 Task: Look for products in the category "Collagen, Hair, Skin & Nails" from Vital Proteins only.
Action: Mouse moved to (262, 136)
Screenshot: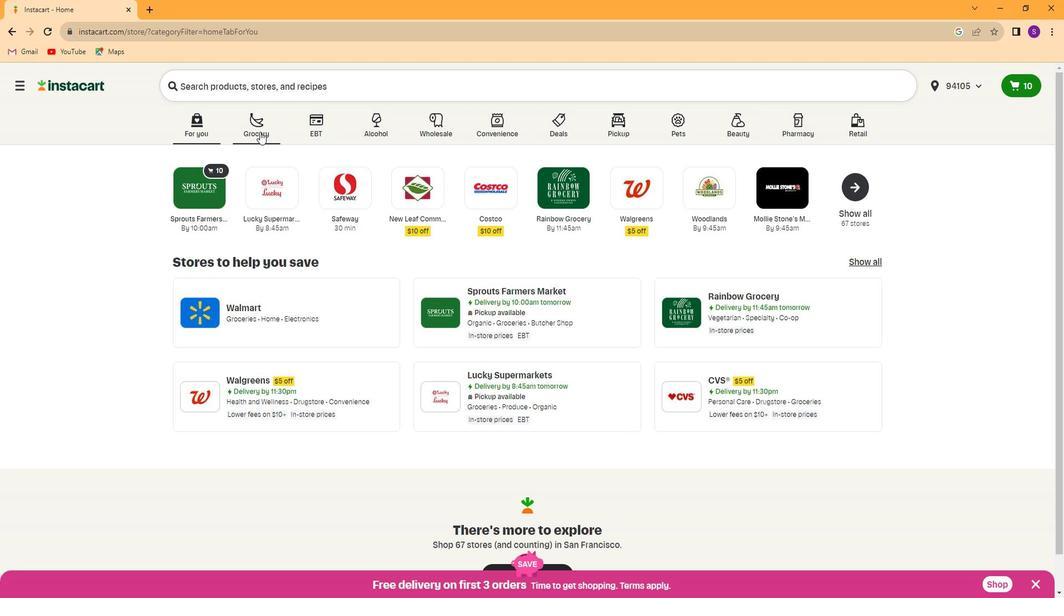 
Action: Mouse pressed left at (262, 136)
Screenshot: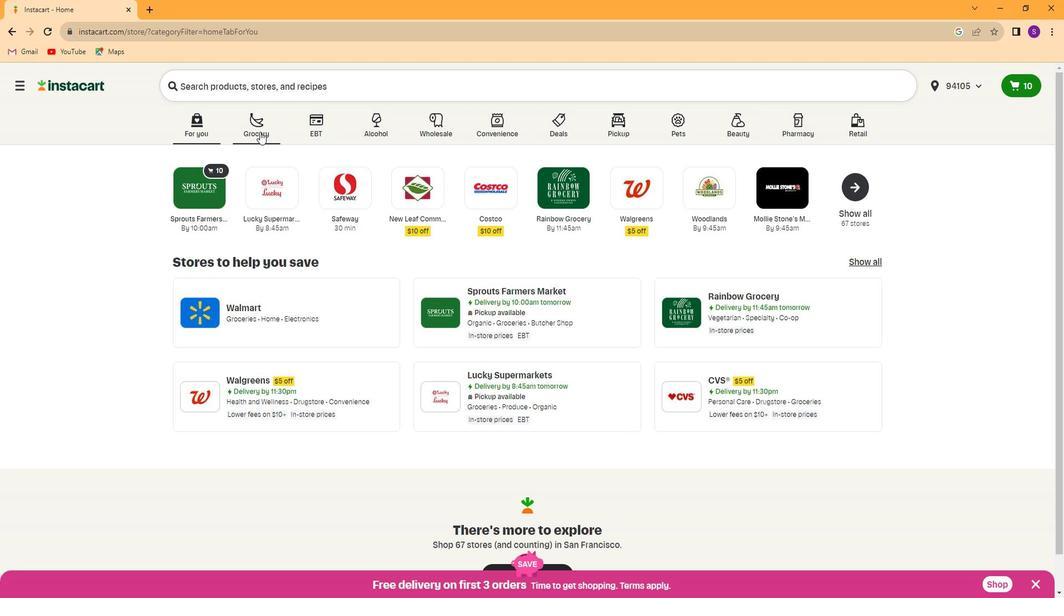 
Action: Mouse moved to (817, 225)
Screenshot: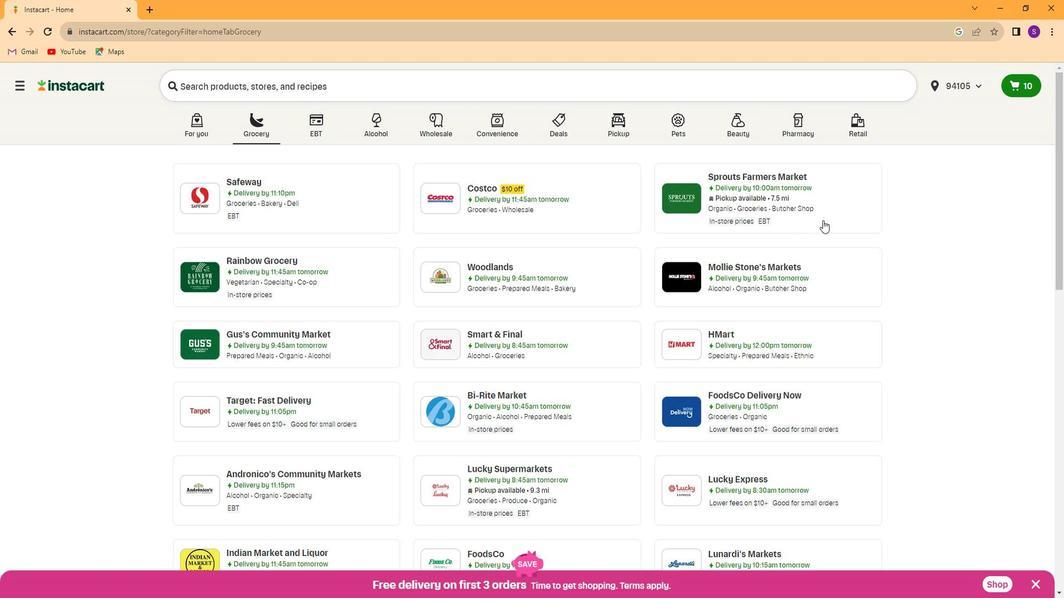 
Action: Mouse pressed left at (817, 225)
Screenshot: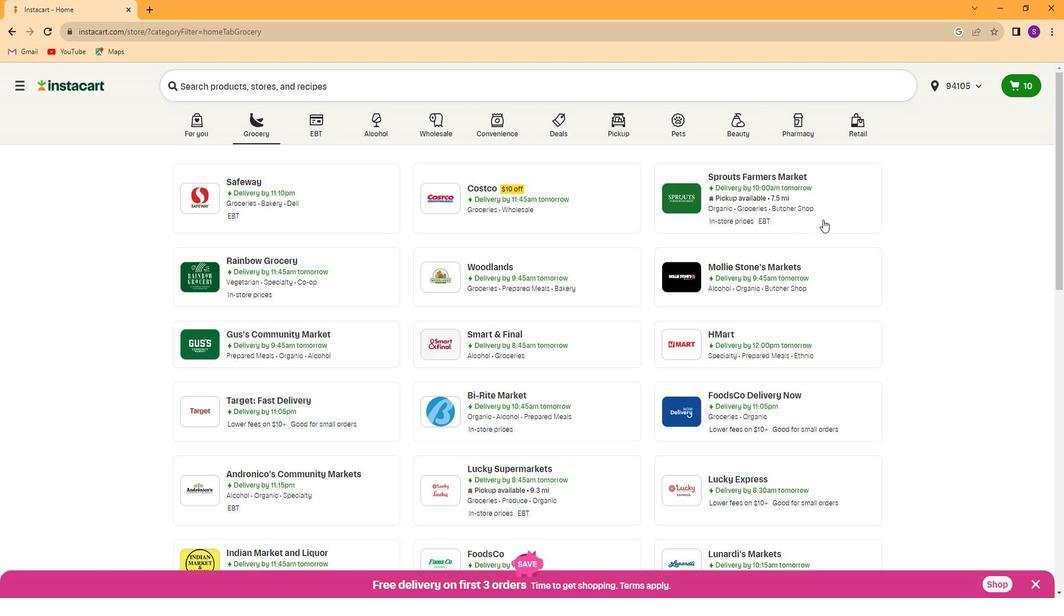 
Action: Mouse moved to (24, 422)
Screenshot: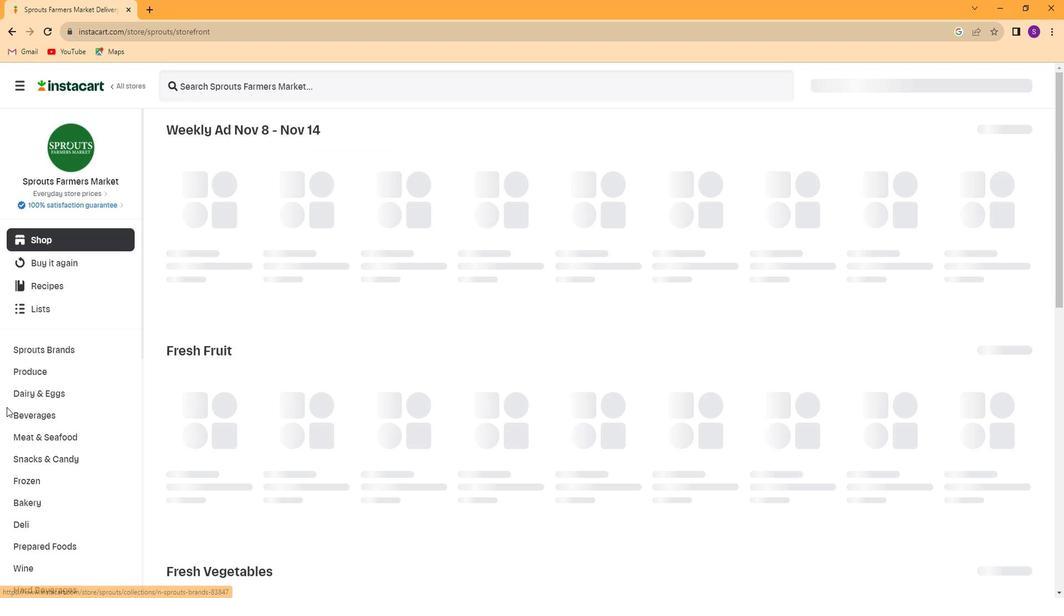 
Action: Mouse scrolled (24, 421) with delta (0, 0)
Screenshot: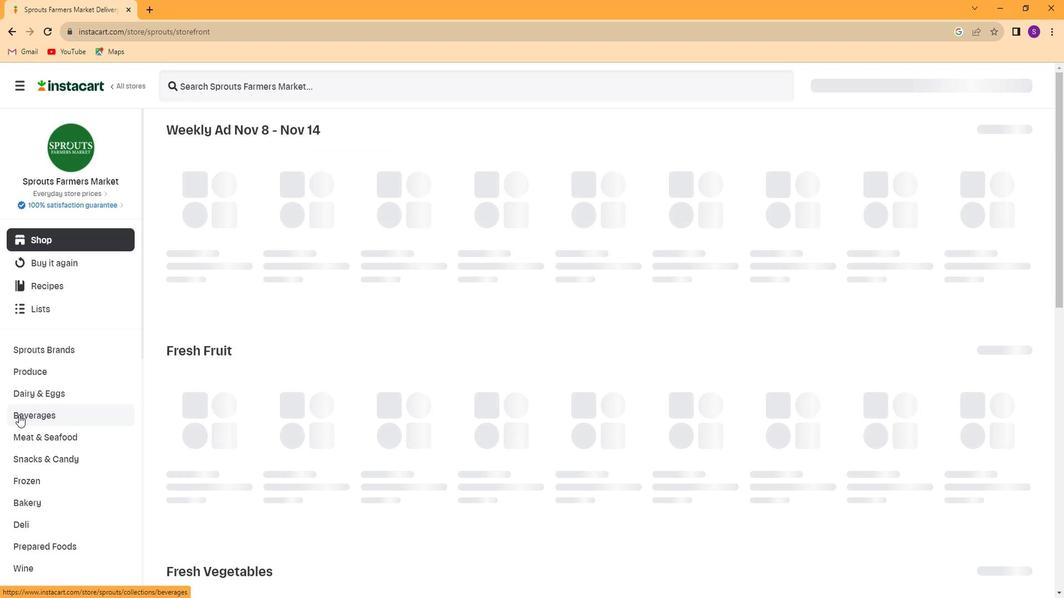 
Action: Mouse scrolled (24, 421) with delta (0, 0)
Screenshot: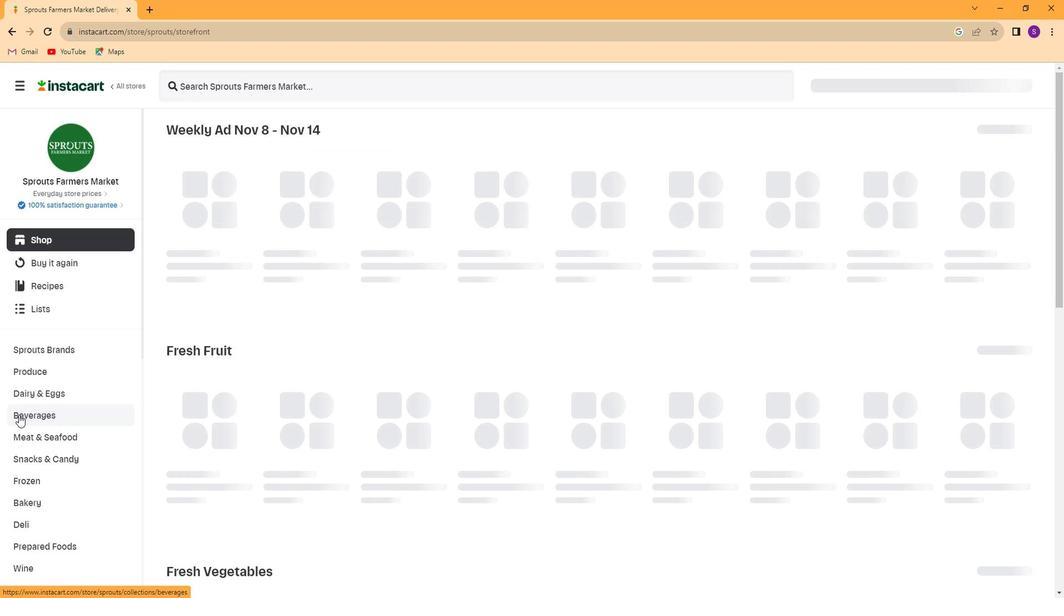 
Action: Mouse scrolled (24, 421) with delta (0, 0)
Screenshot: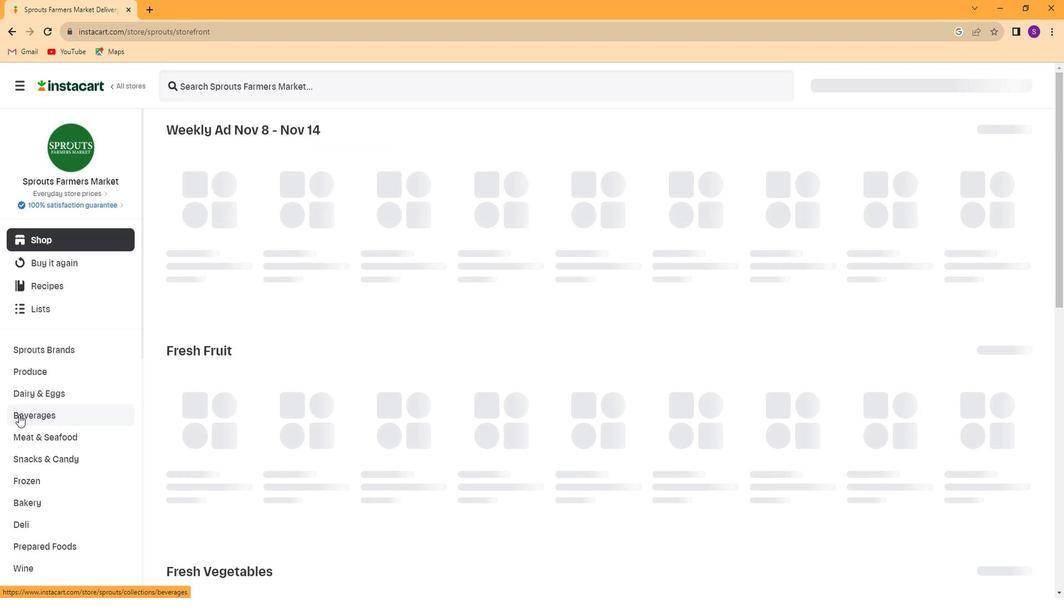 
Action: Mouse scrolled (24, 421) with delta (0, 0)
Screenshot: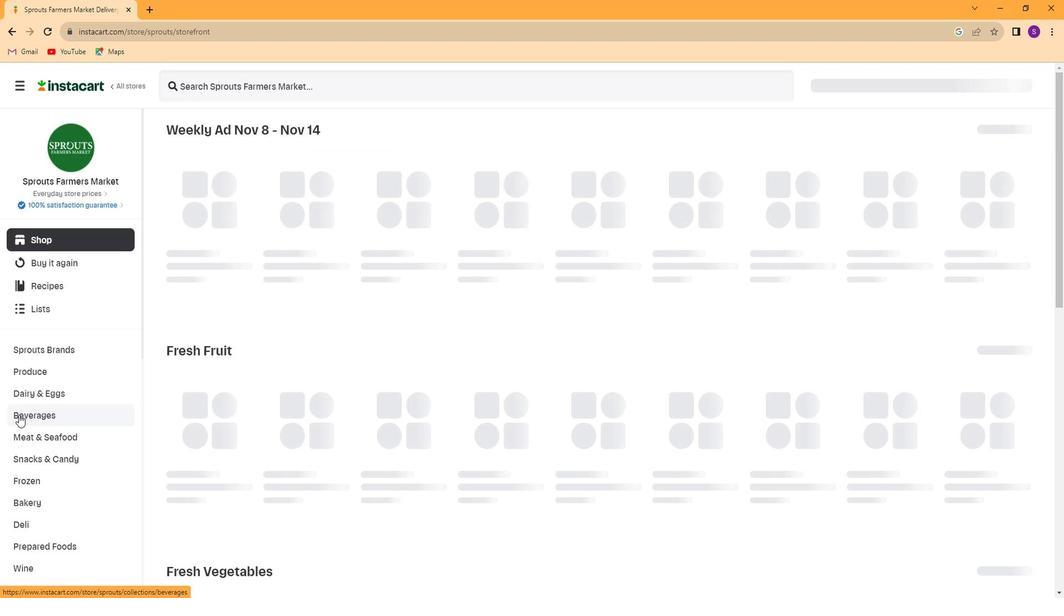 
Action: Mouse scrolled (24, 421) with delta (0, 0)
Screenshot: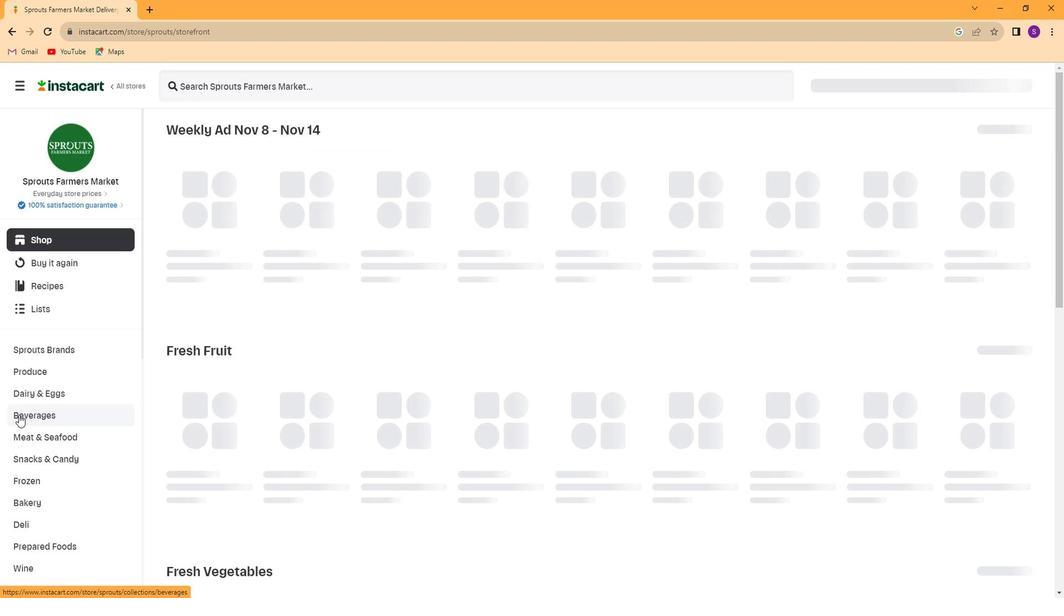 
Action: Mouse scrolled (24, 421) with delta (0, 0)
Screenshot: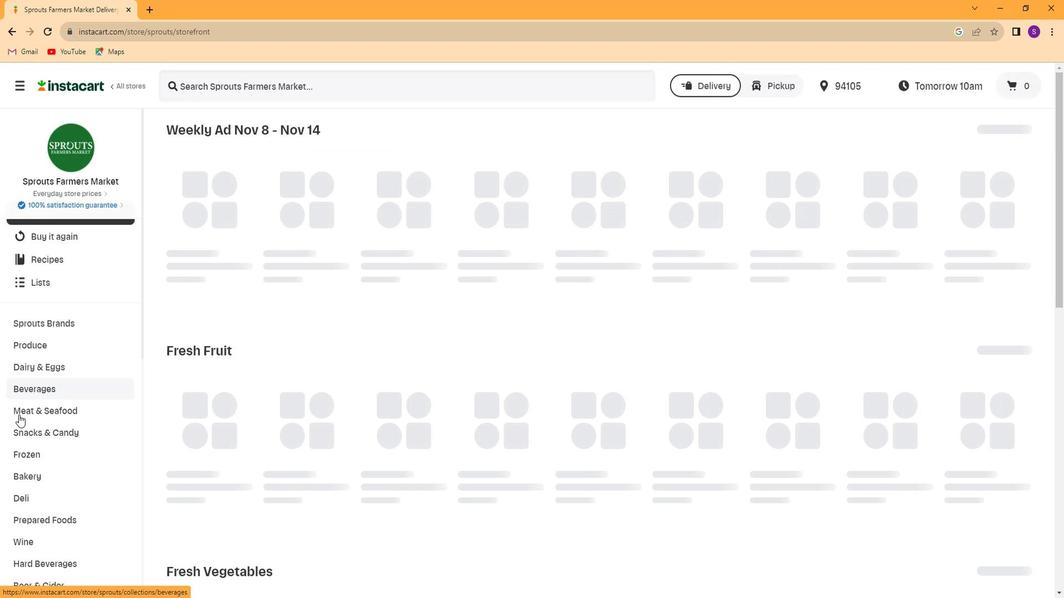 
Action: Mouse scrolled (24, 421) with delta (0, 0)
Screenshot: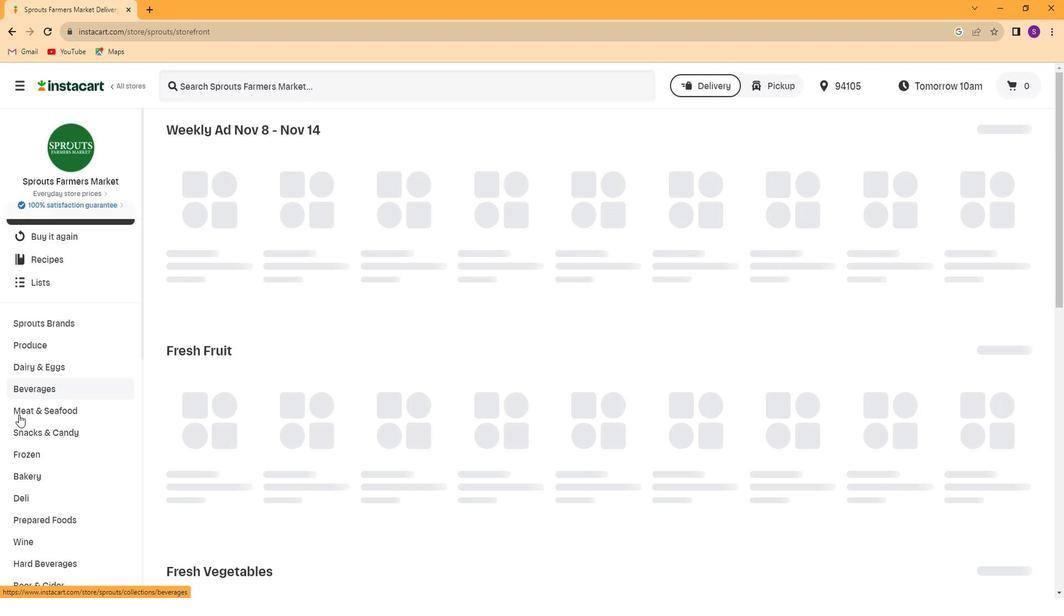 
Action: Mouse scrolled (24, 421) with delta (0, 0)
Screenshot: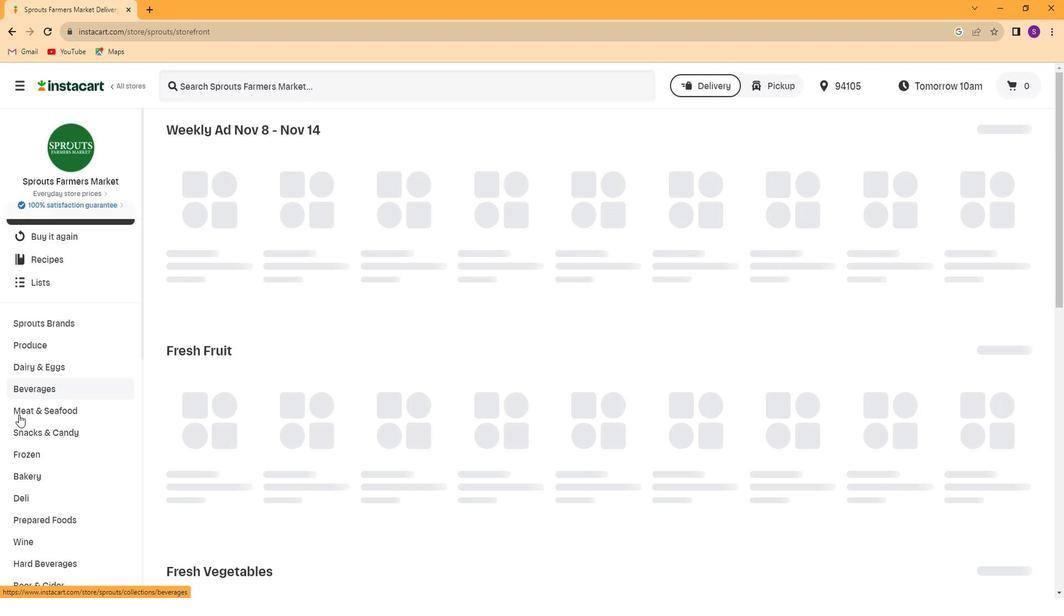 
Action: Mouse moved to (80, 501)
Screenshot: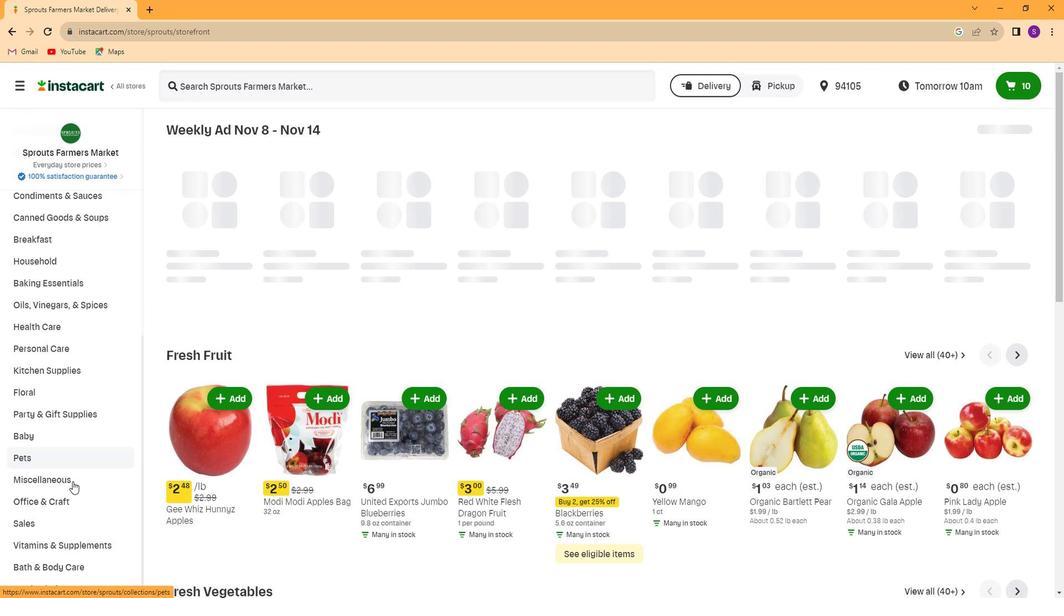 
Action: Mouse scrolled (80, 501) with delta (0, 0)
Screenshot: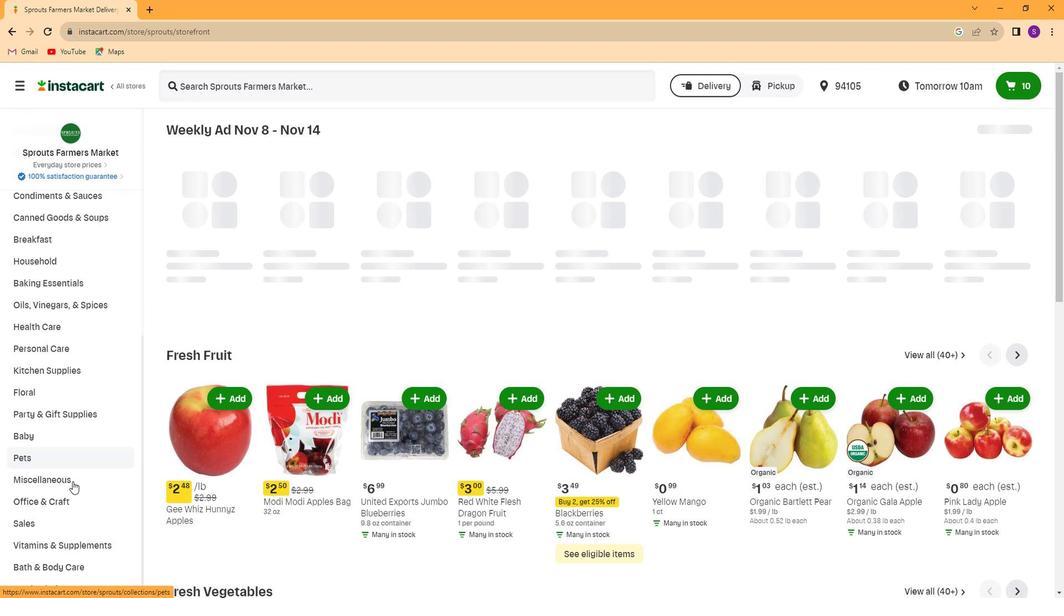 
Action: Mouse moved to (84, 547)
Screenshot: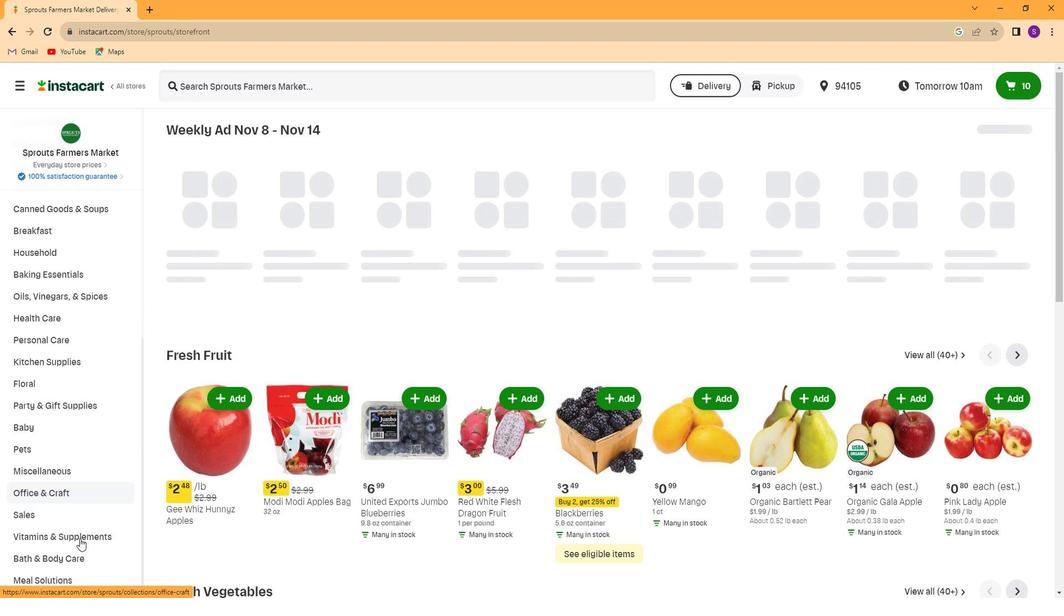 
Action: Mouse pressed left at (84, 547)
Screenshot: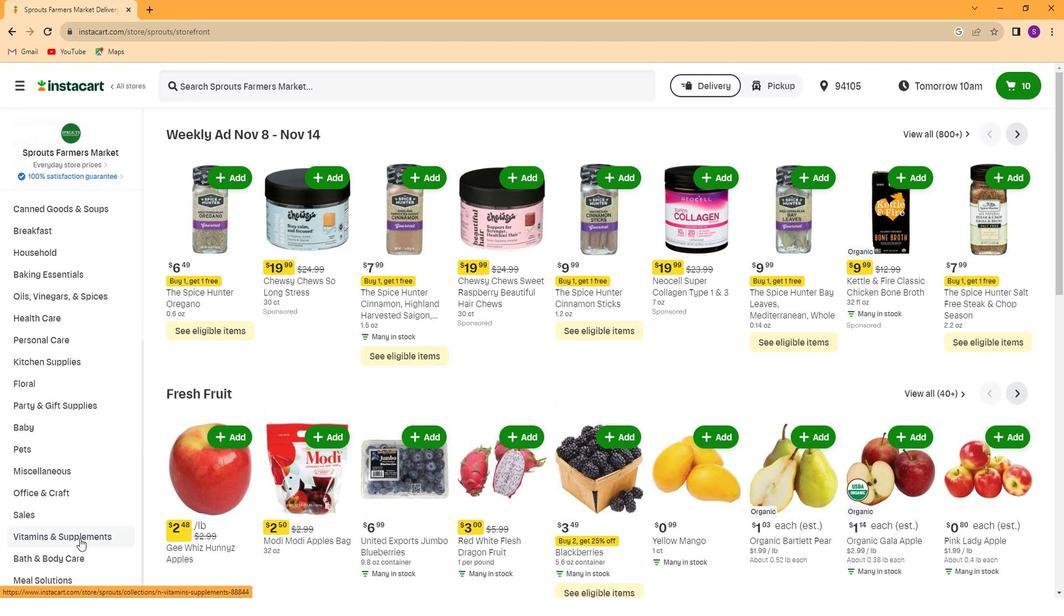 
Action: Mouse moved to (925, 173)
Screenshot: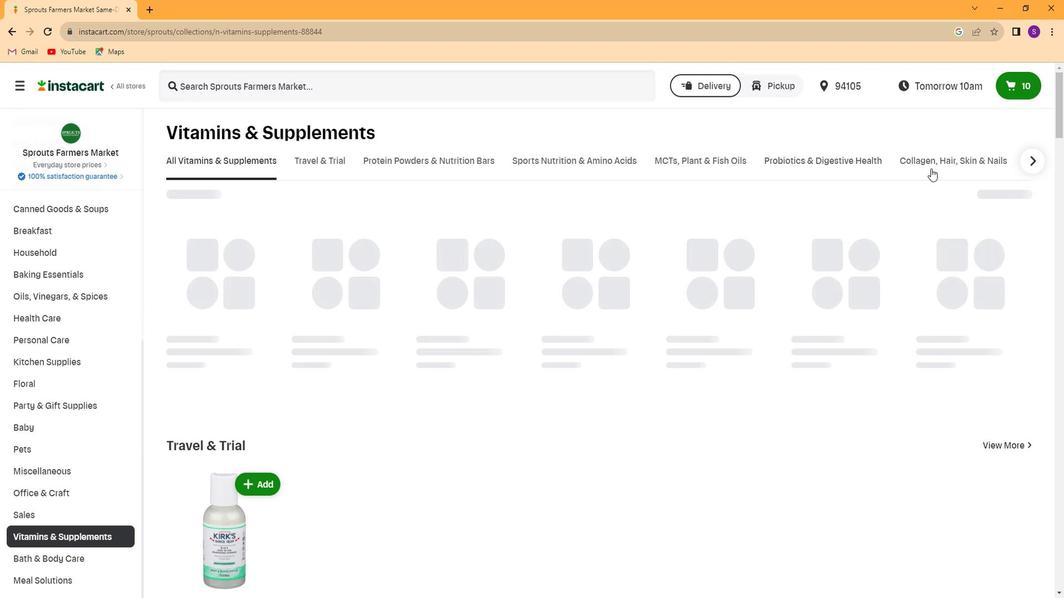 
Action: Mouse pressed left at (925, 173)
Screenshot: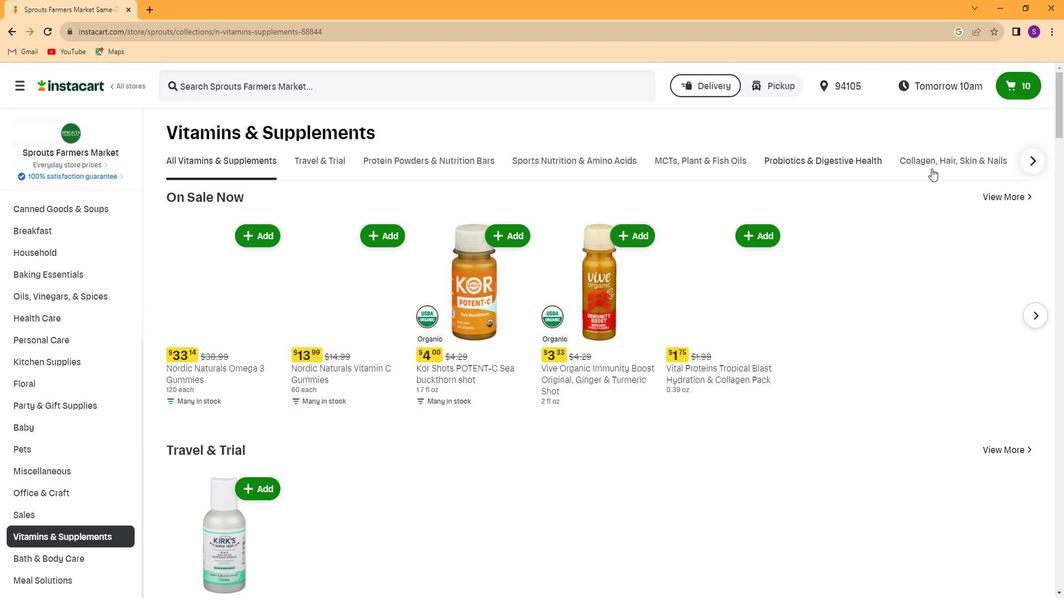 
Action: Mouse moved to (372, 208)
Screenshot: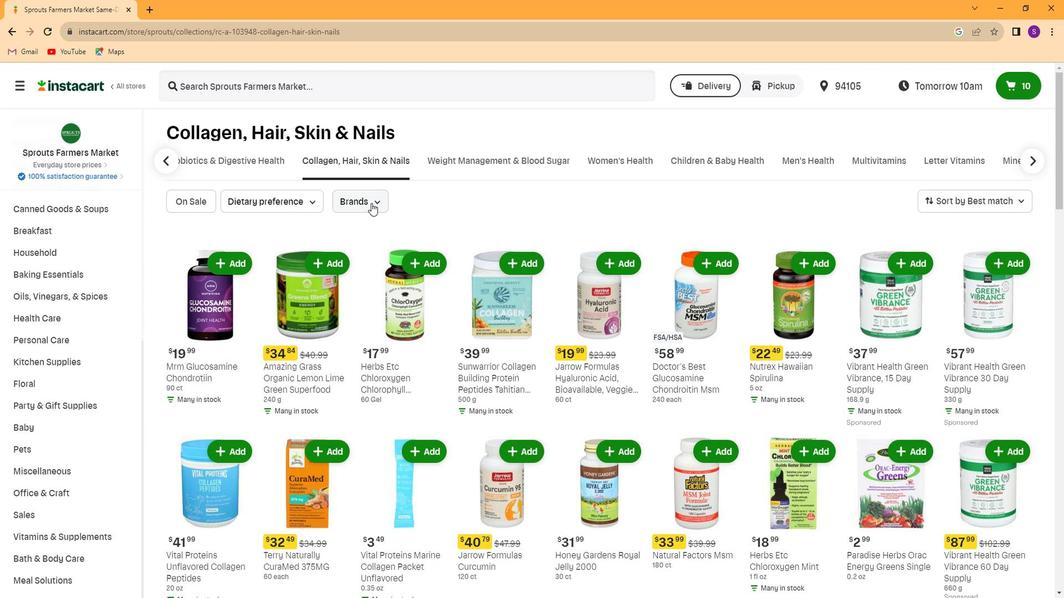 
Action: Mouse pressed left at (372, 208)
Screenshot: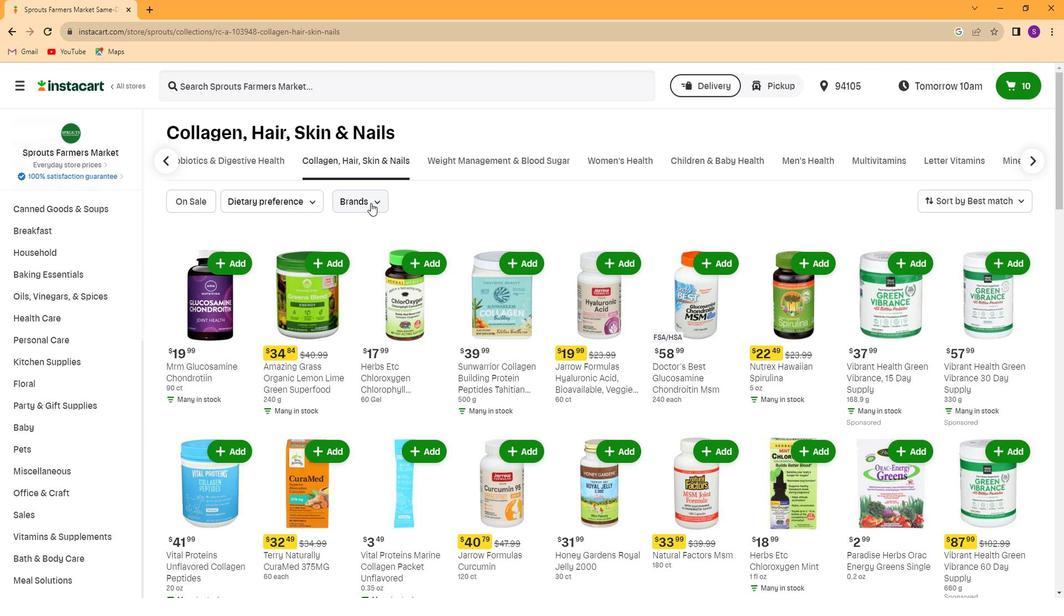
Action: Mouse moved to (393, 332)
Screenshot: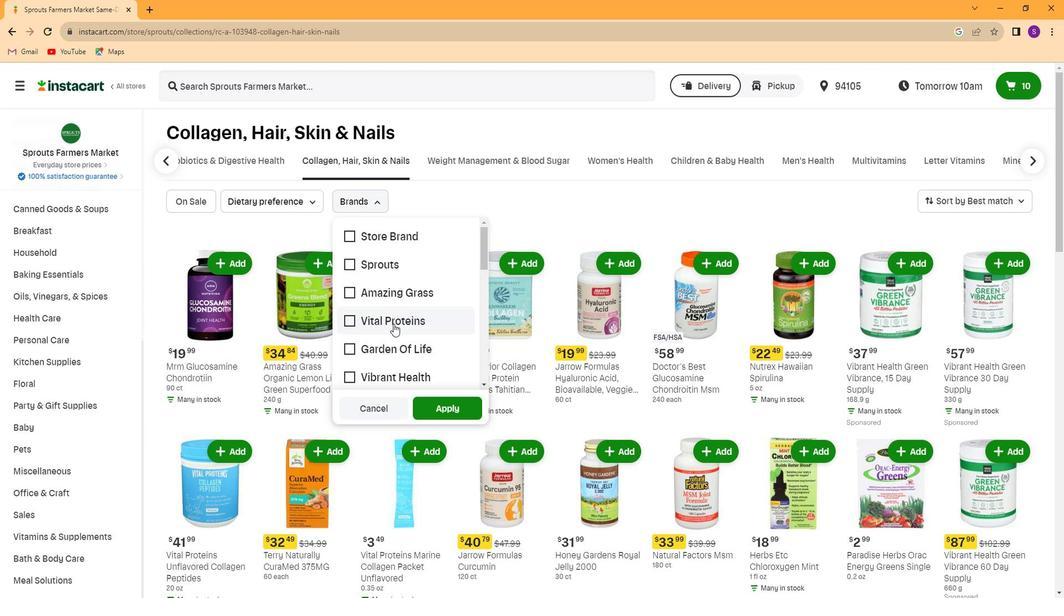 
Action: Mouse pressed left at (393, 332)
Screenshot: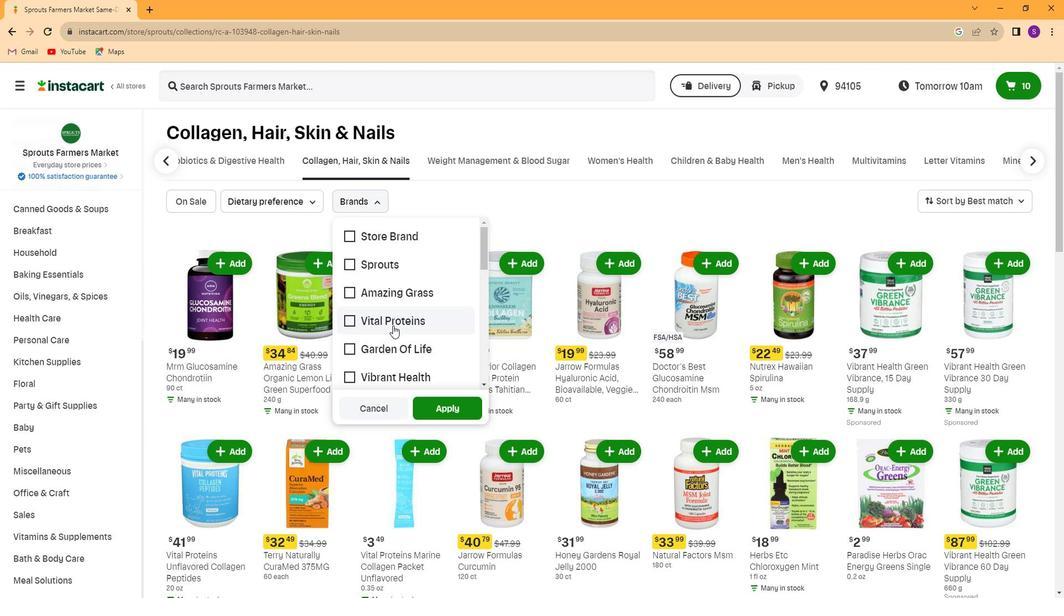 
Action: Mouse moved to (450, 421)
Screenshot: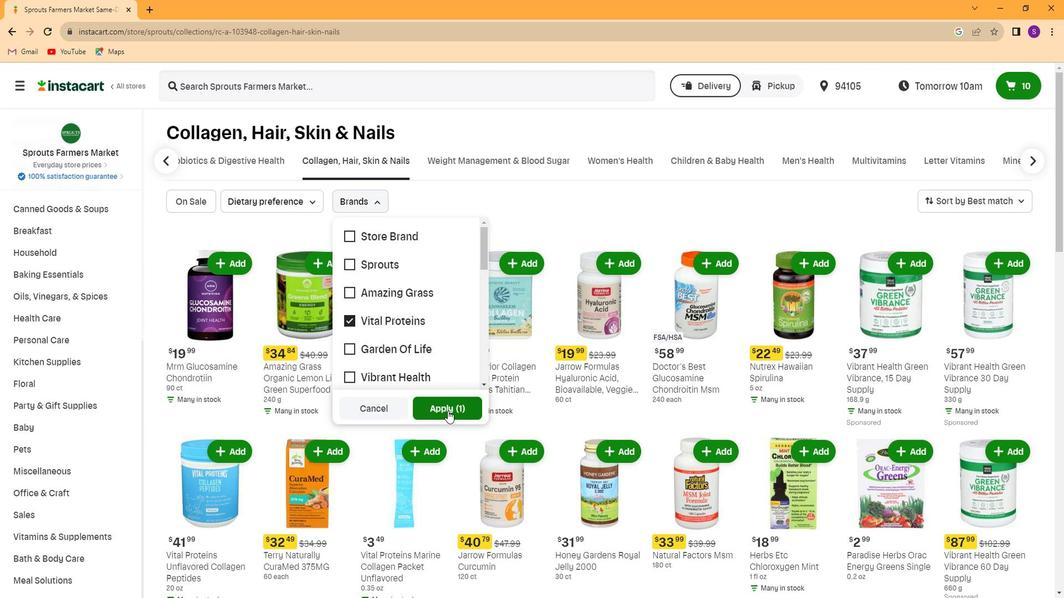 
Action: Mouse pressed left at (450, 421)
Screenshot: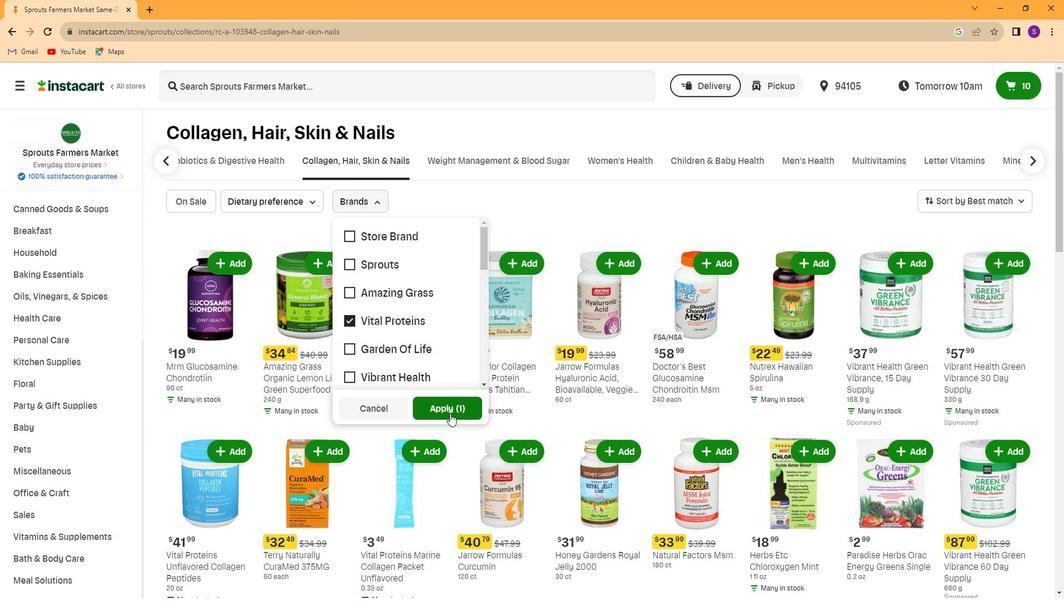
Action: Mouse moved to (485, 476)
Screenshot: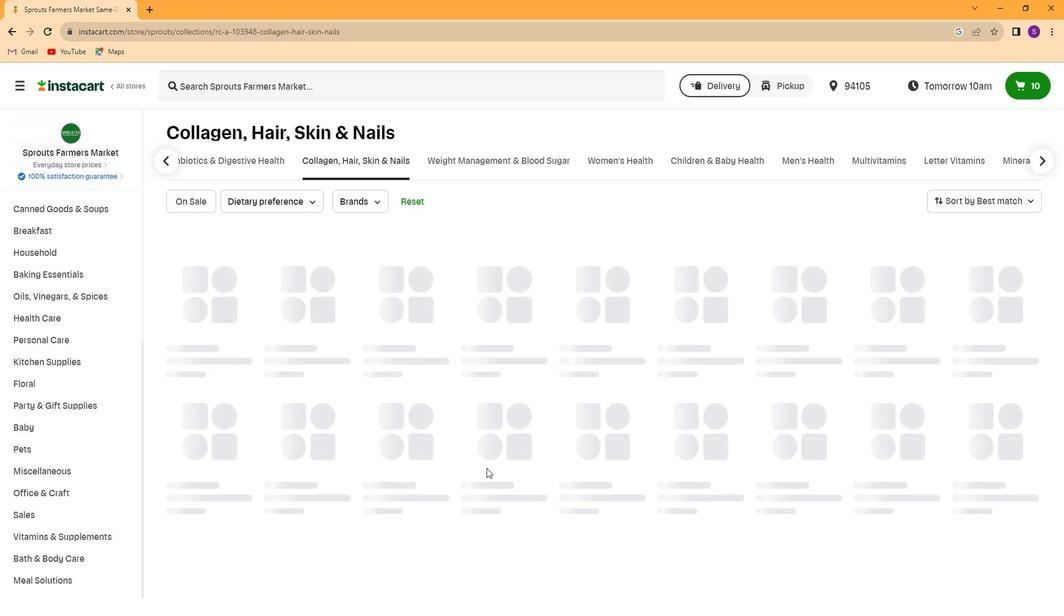 
